Task: Toggle the output word wrap option in the notebook.
Action: Mouse moved to (22, 548)
Screenshot: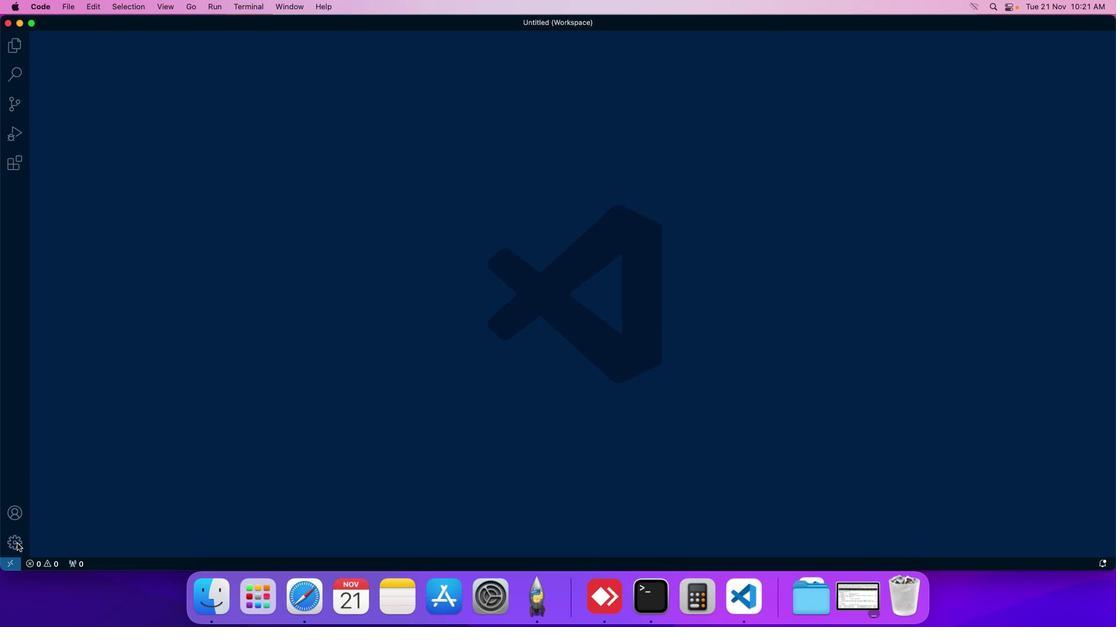 
Action: Mouse pressed left at (22, 548)
Screenshot: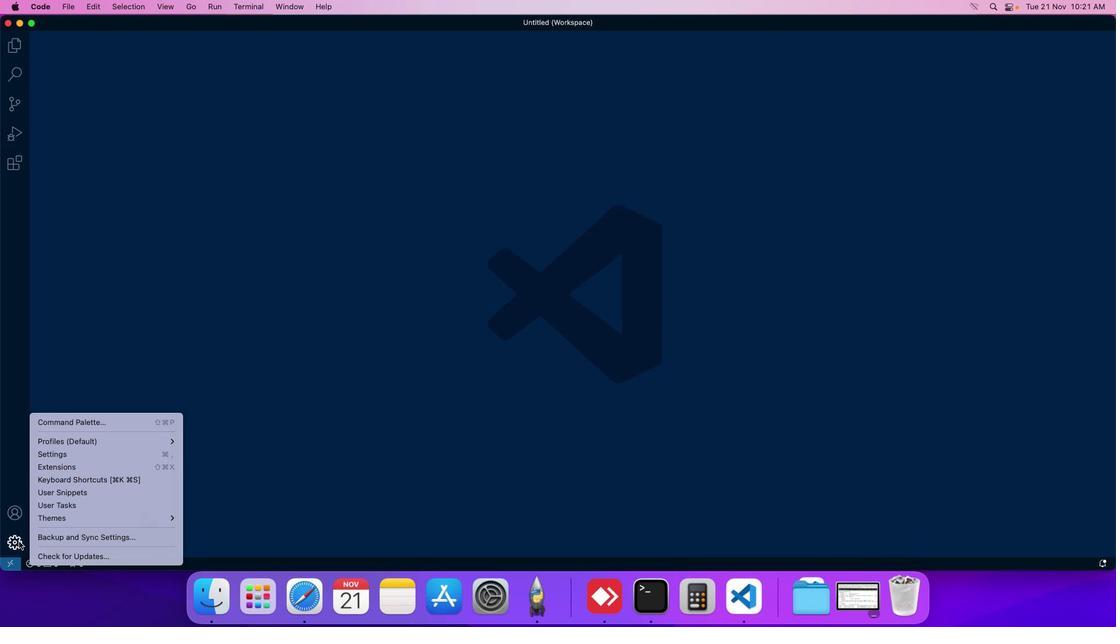 
Action: Mouse moved to (81, 464)
Screenshot: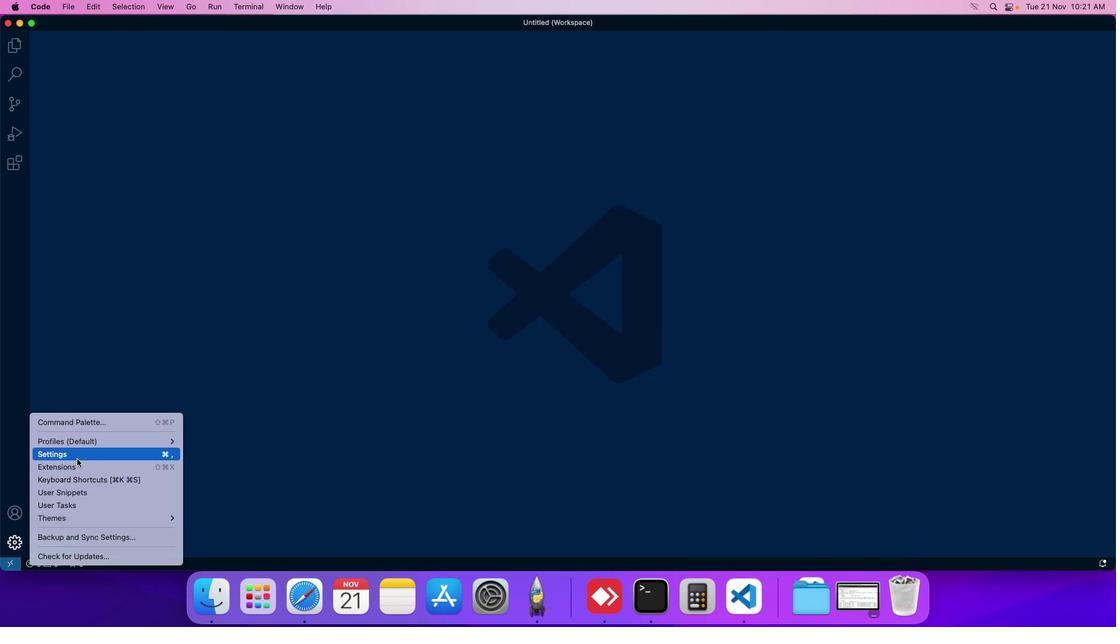 
Action: Mouse pressed left at (81, 464)
Screenshot: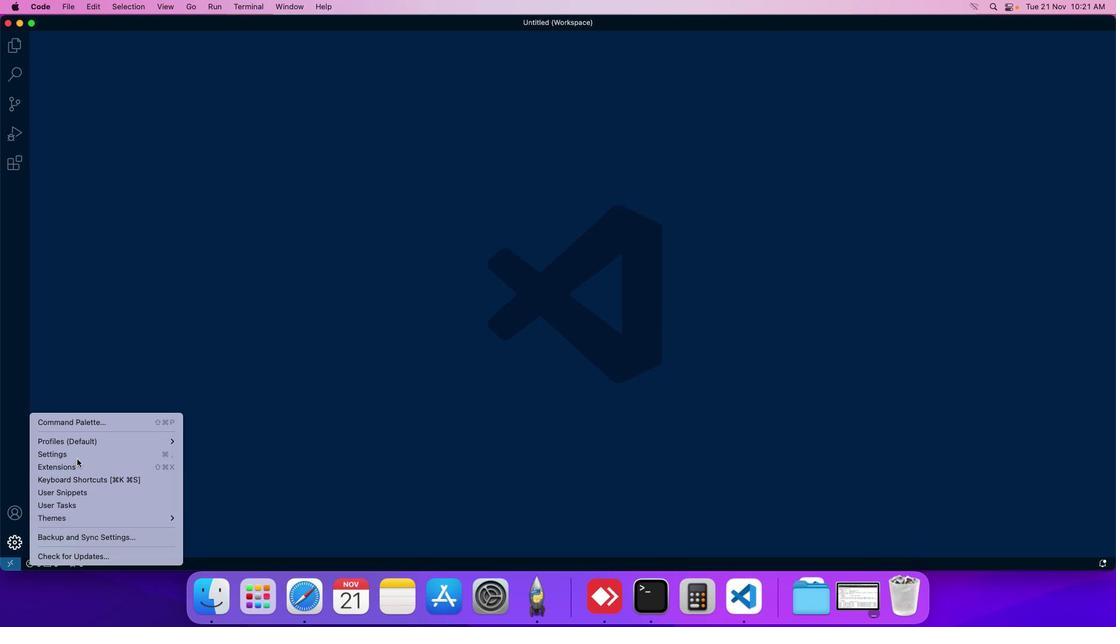 
Action: Mouse moved to (277, 88)
Screenshot: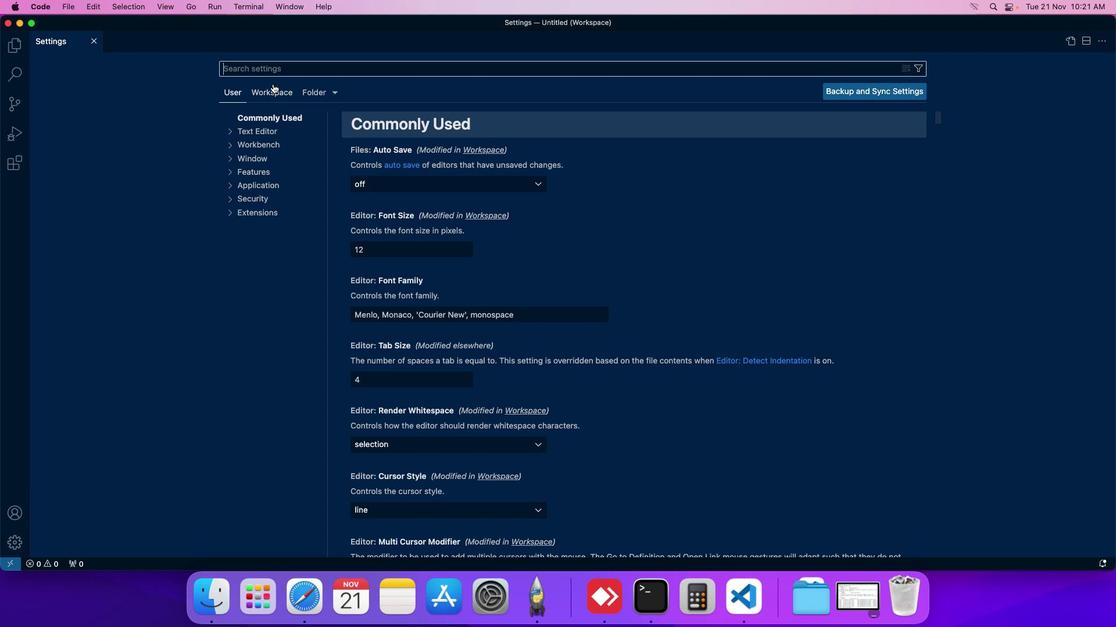 
Action: Mouse pressed left at (277, 88)
Screenshot: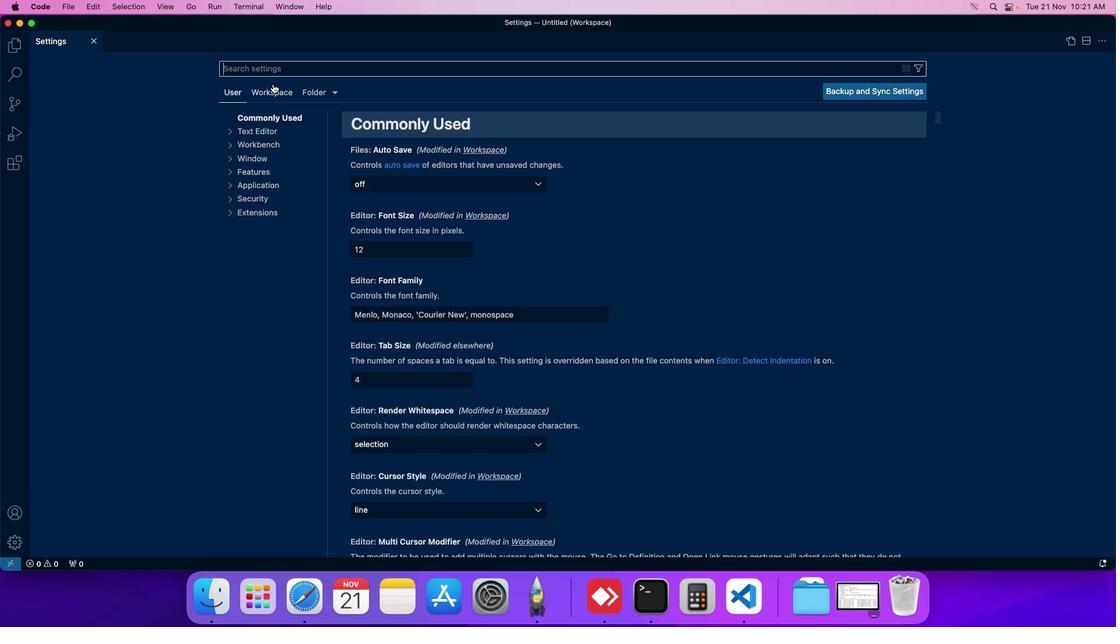 
Action: Mouse moved to (269, 175)
Screenshot: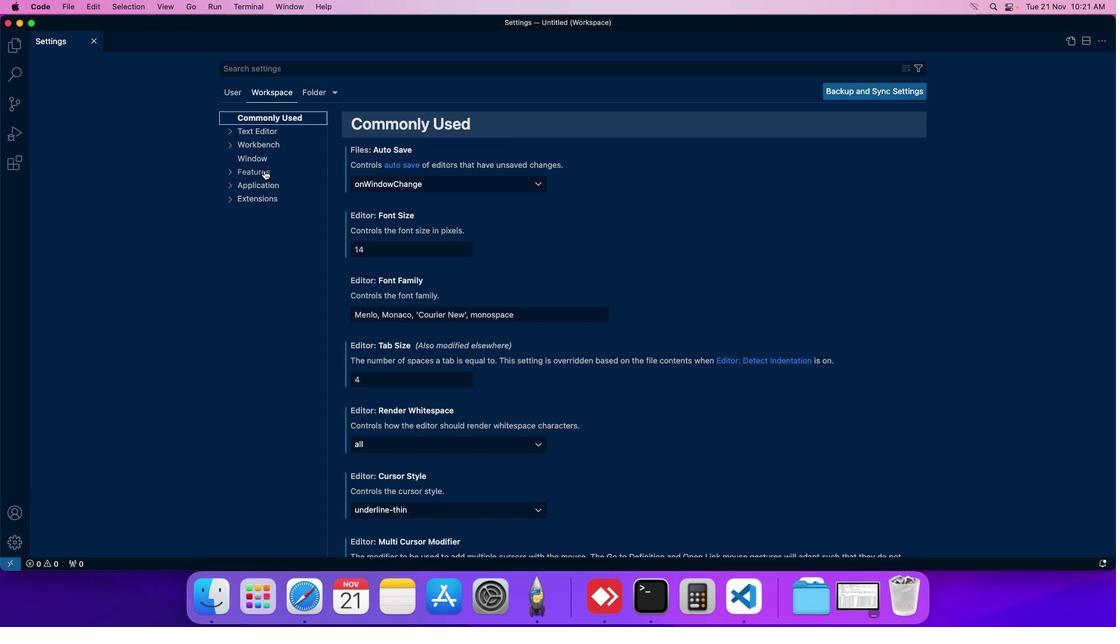 
Action: Mouse pressed left at (269, 175)
Screenshot: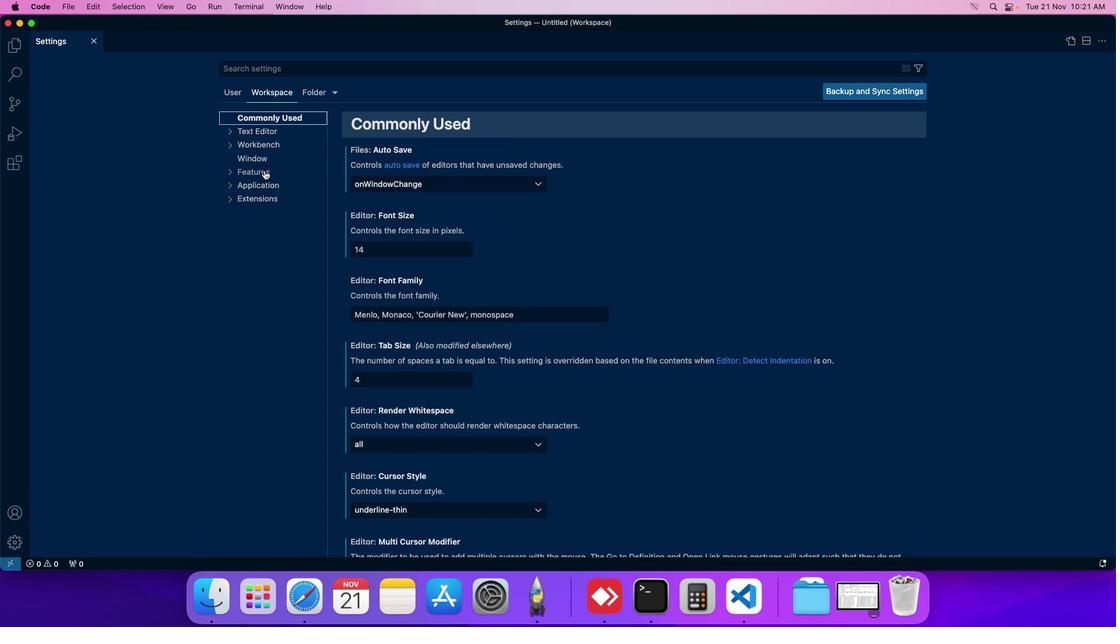 
Action: Mouse moved to (271, 379)
Screenshot: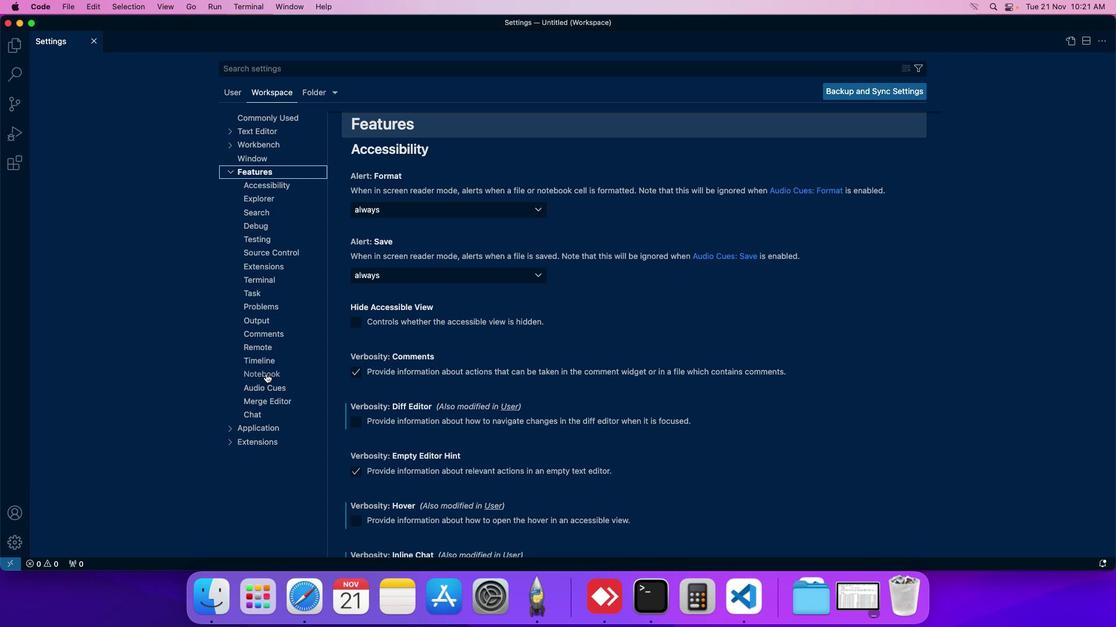 
Action: Mouse pressed left at (271, 379)
Screenshot: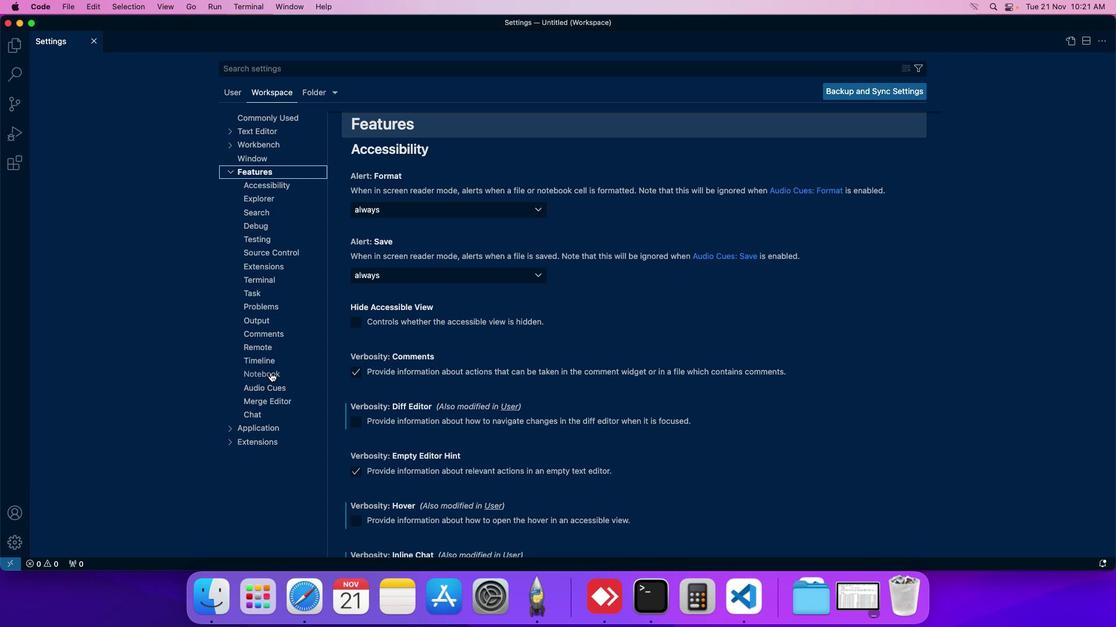 
Action: Mouse moved to (388, 404)
Screenshot: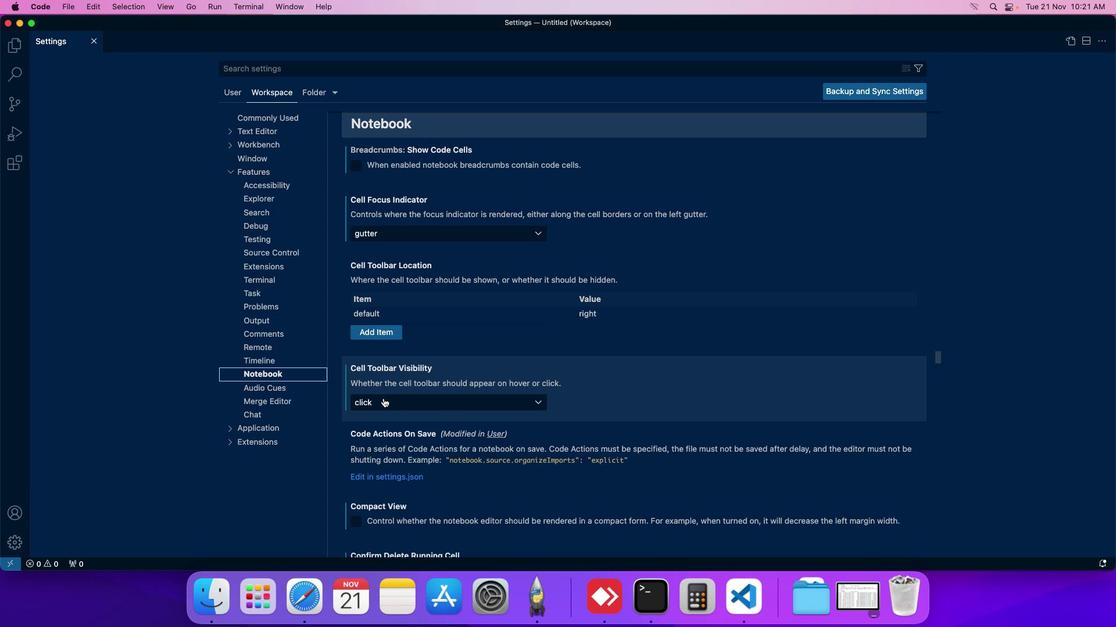 
Action: Mouse scrolled (388, 404) with delta (5, 4)
Screenshot: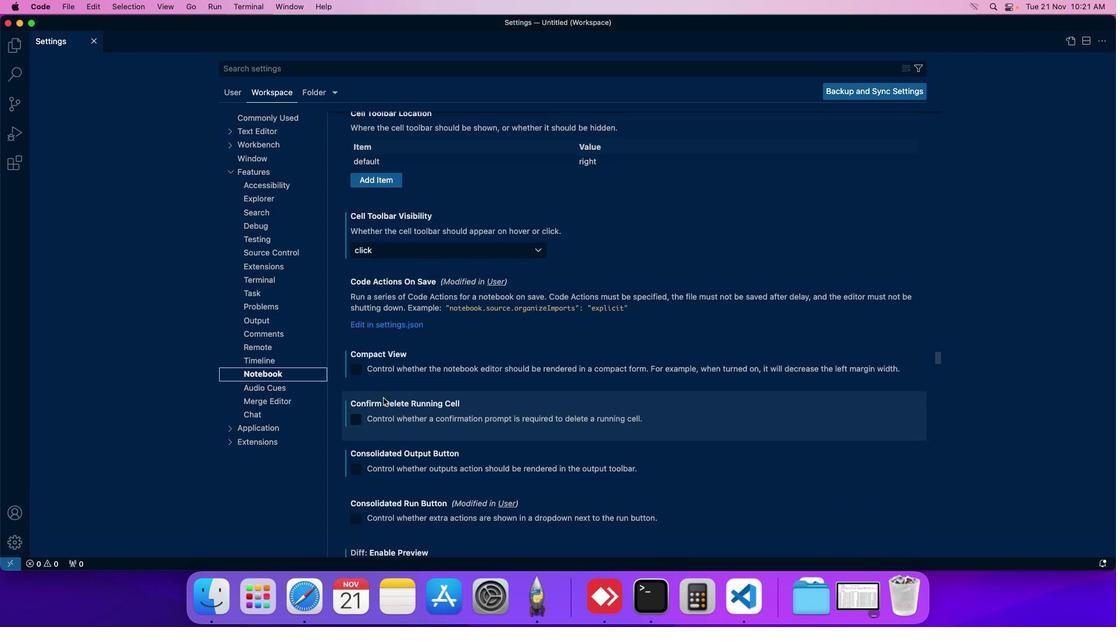 
Action: Mouse scrolled (388, 404) with delta (5, 4)
Screenshot: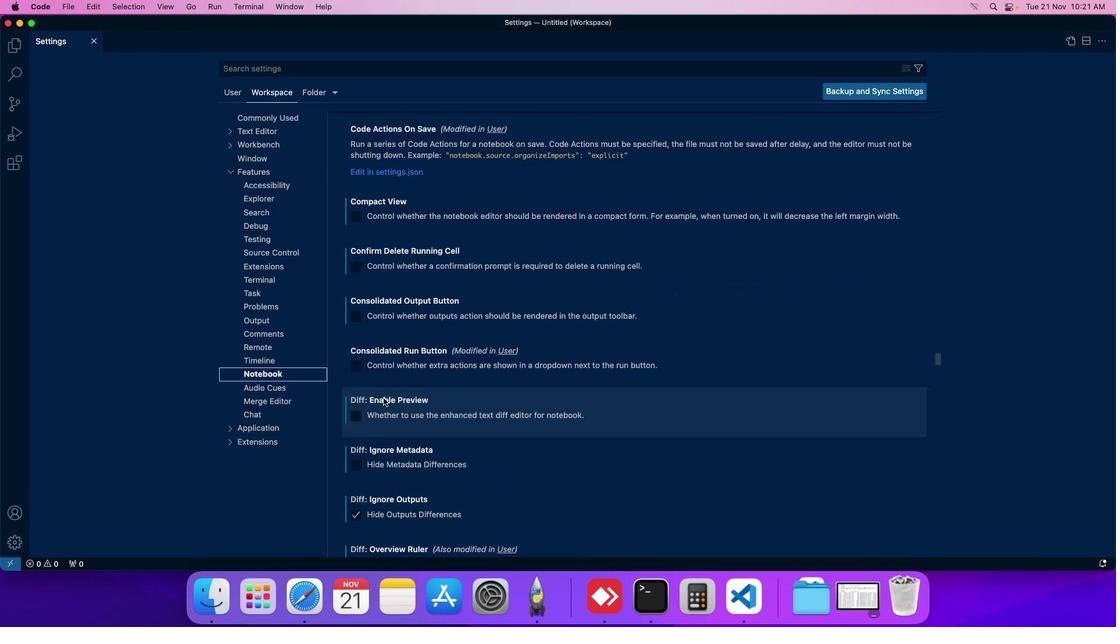
Action: Mouse scrolled (388, 404) with delta (5, 4)
Screenshot: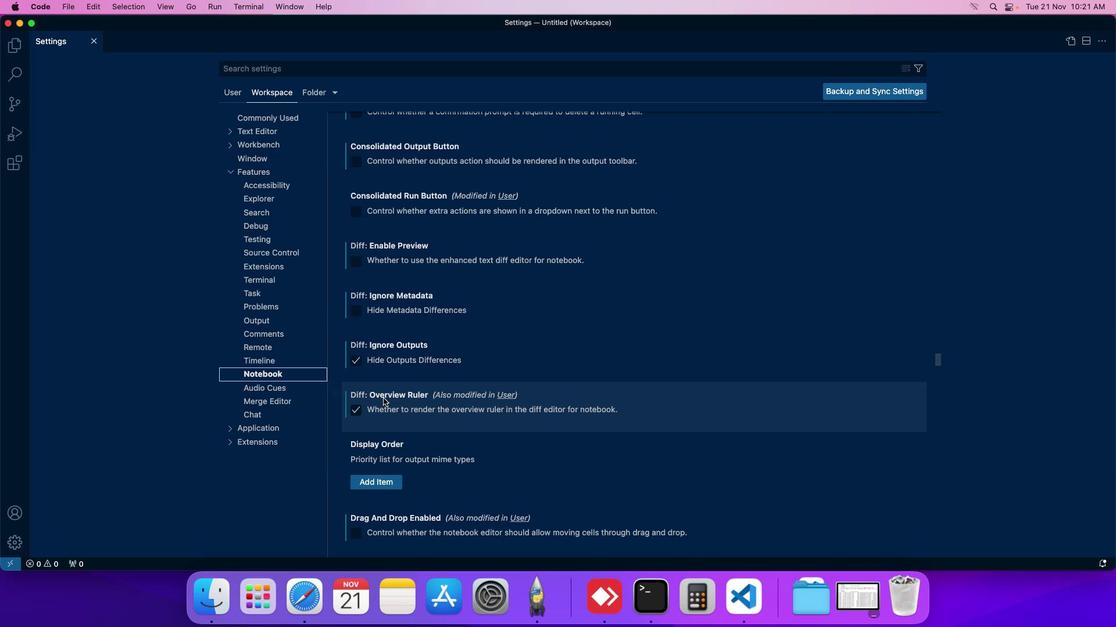 
Action: Mouse scrolled (388, 404) with delta (5, 4)
Screenshot: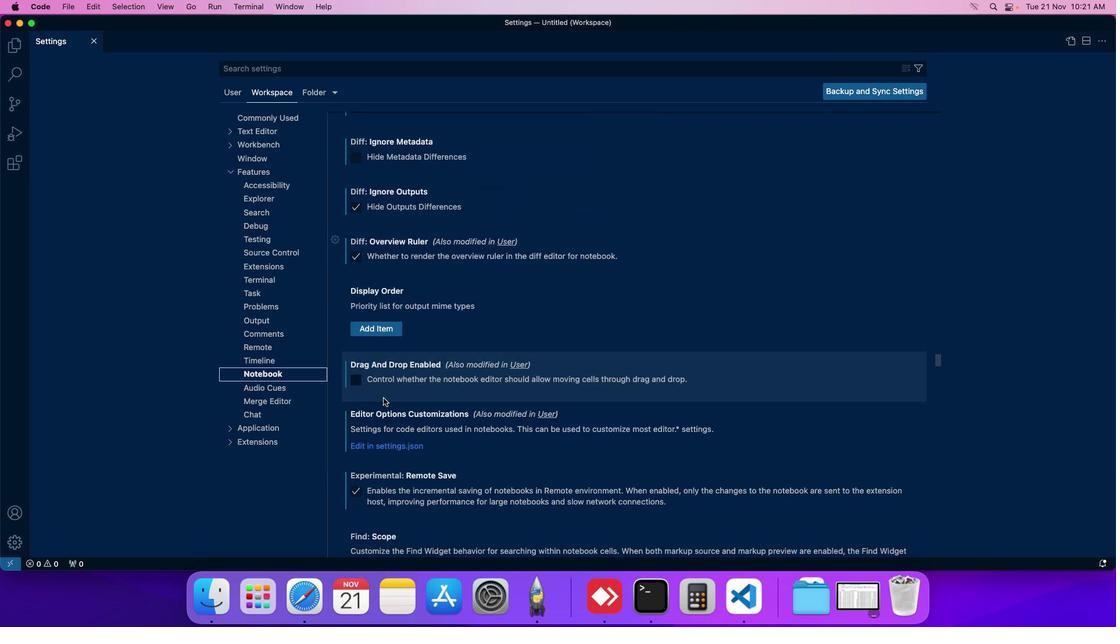 
Action: Mouse scrolled (388, 404) with delta (5, 4)
Screenshot: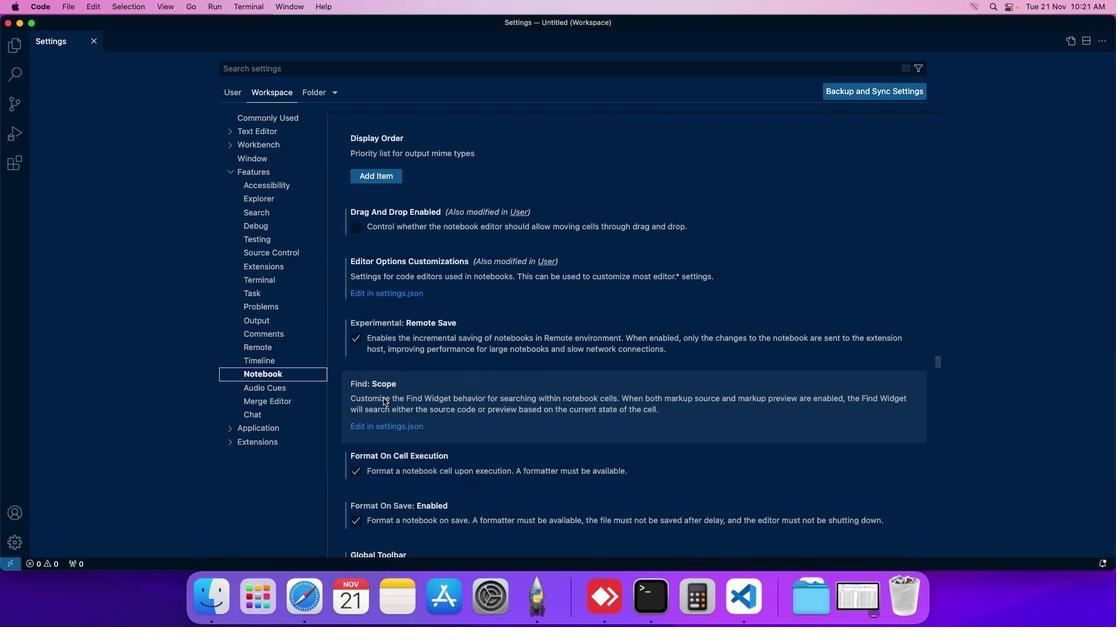 
Action: Mouse scrolled (388, 404) with delta (5, 4)
Screenshot: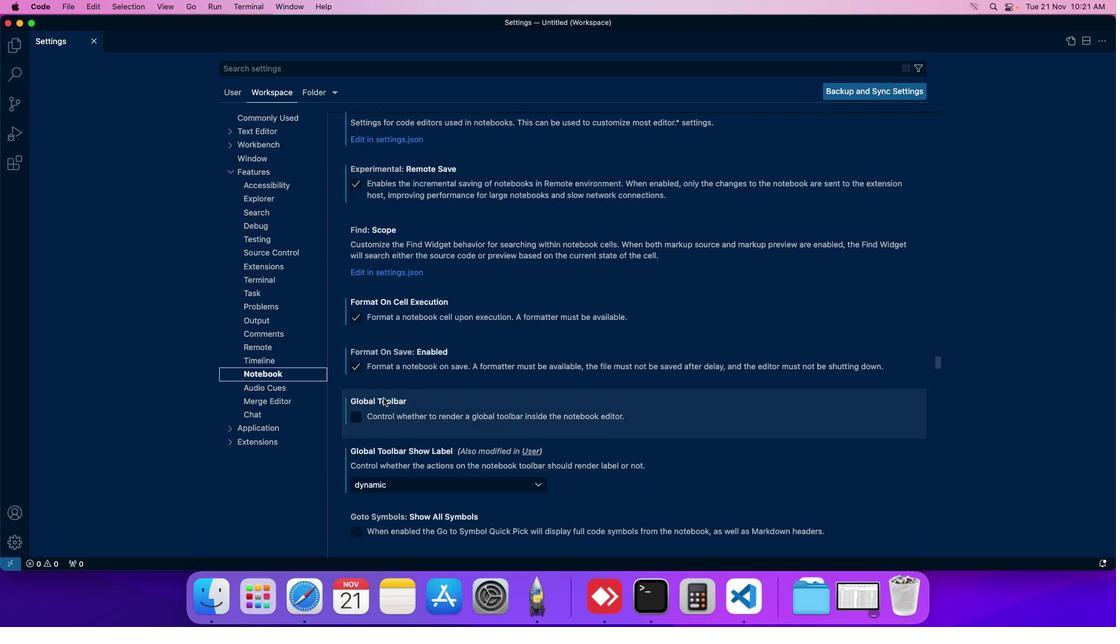
Action: Mouse scrolled (388, 404) with delta (5, 4)
Screenshot: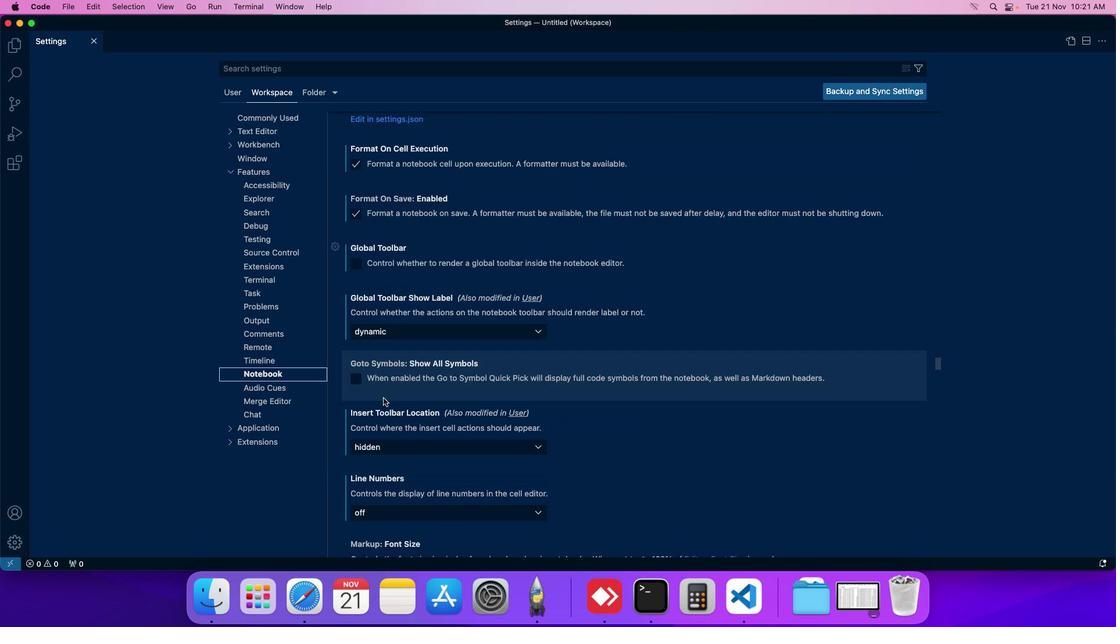 
Action: Mouse scrolled (388, 404) with delta (5, 4)
Screenshot: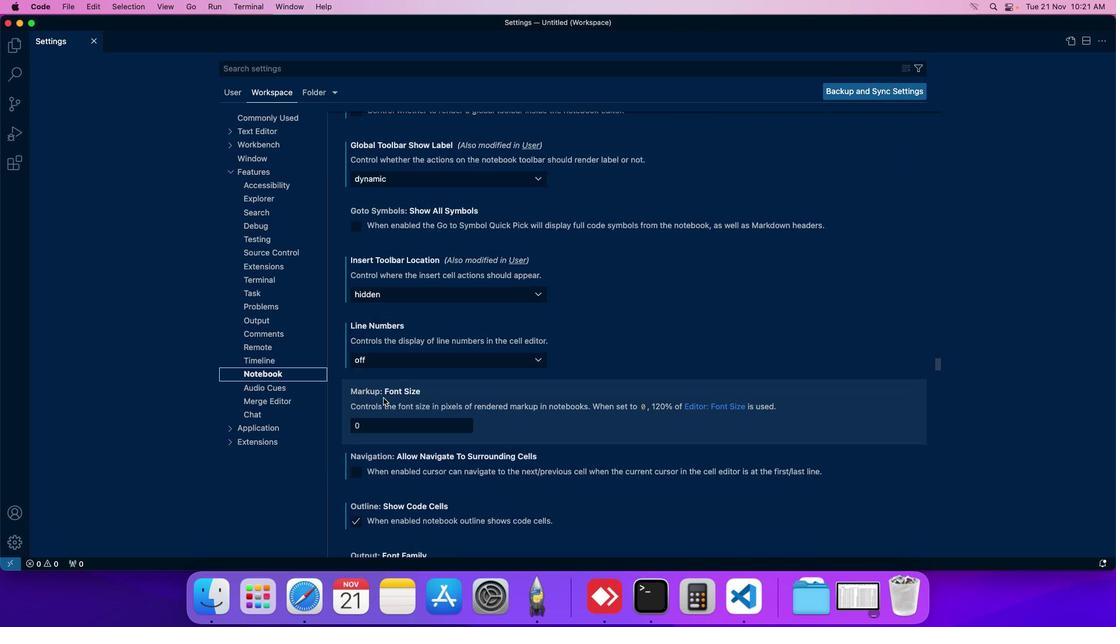 
Action: Mouse scrolled (388, 404) with delta (5, 4)
Screenshot: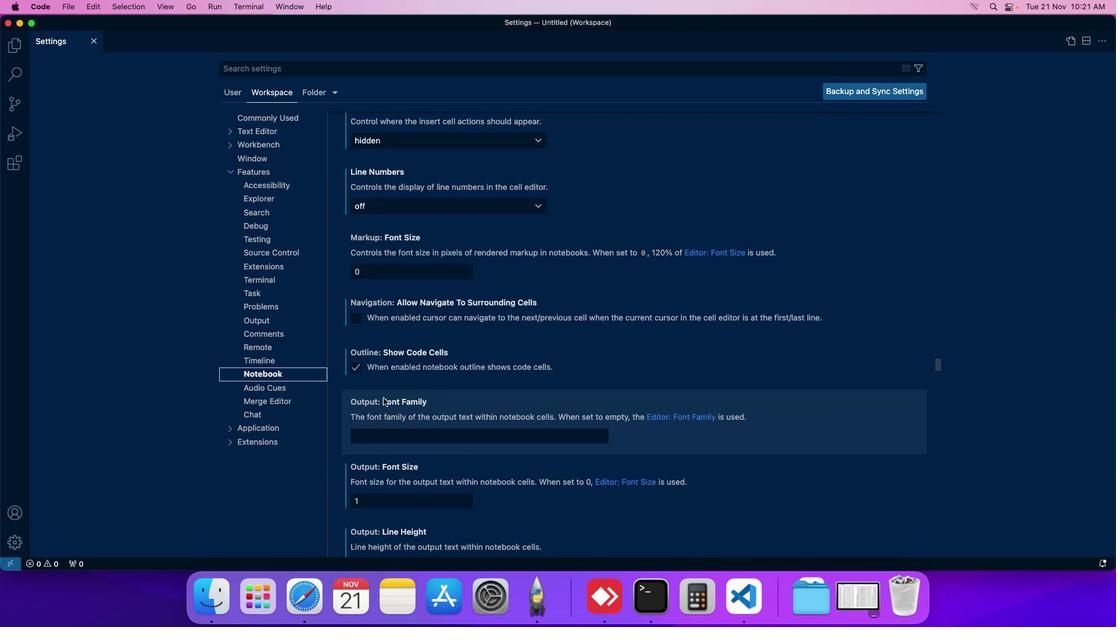 
Action: Mouse scrolled (388, 404) with delta (5, 4)
Screenshot: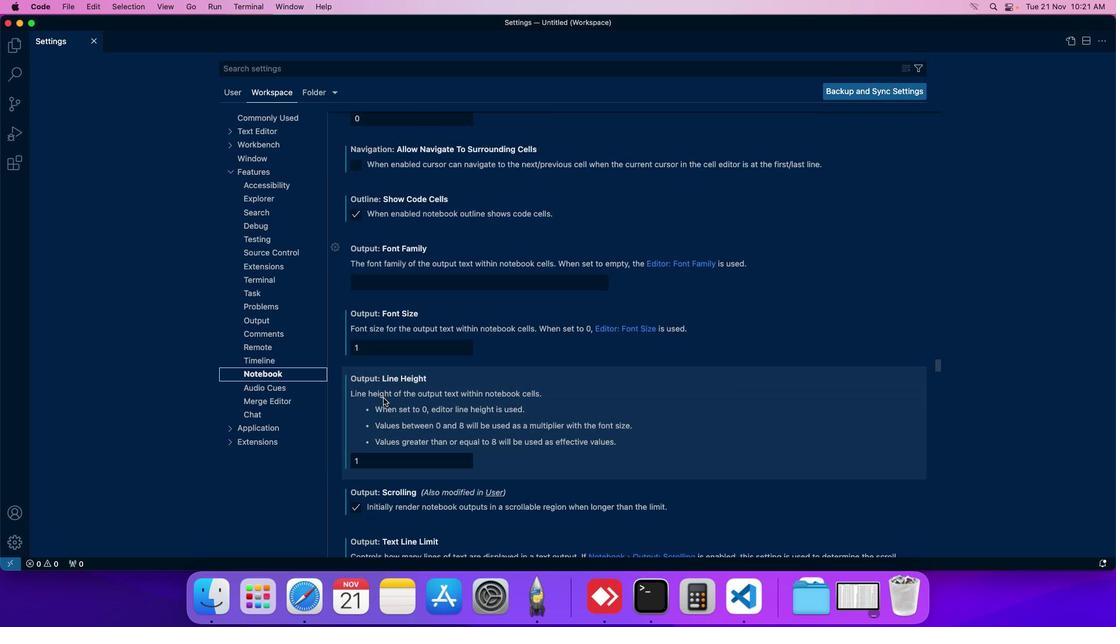 
Action: Mouse scrolled (388, 404) with delta (5, 4)
Screenshot: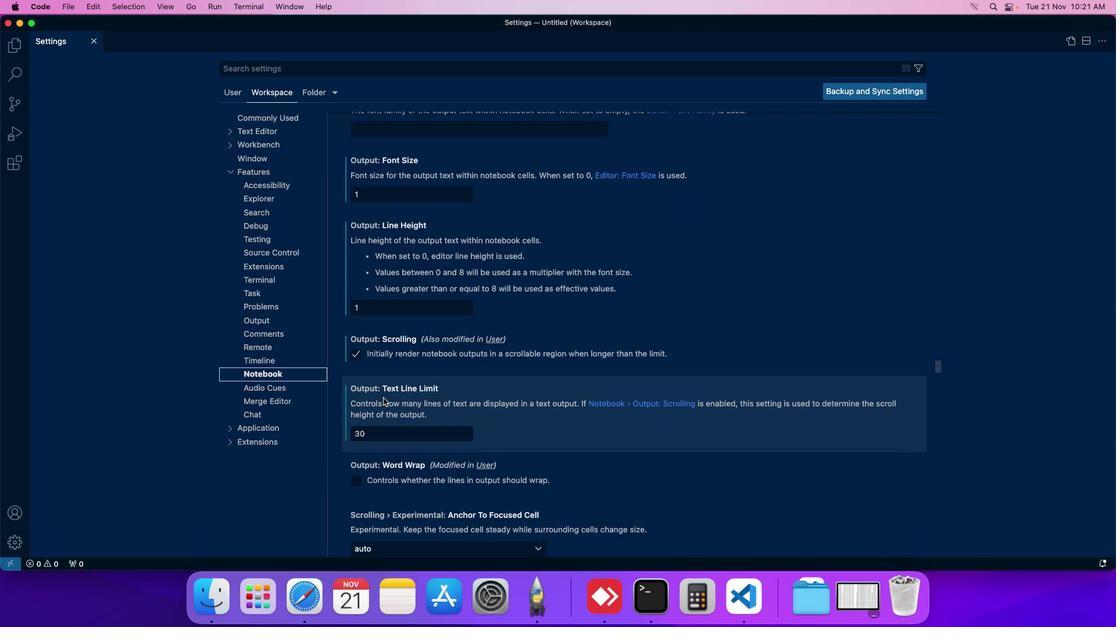 
Action: Mouse scrolled (388, 404) with delta (5, 4)
Screenshot: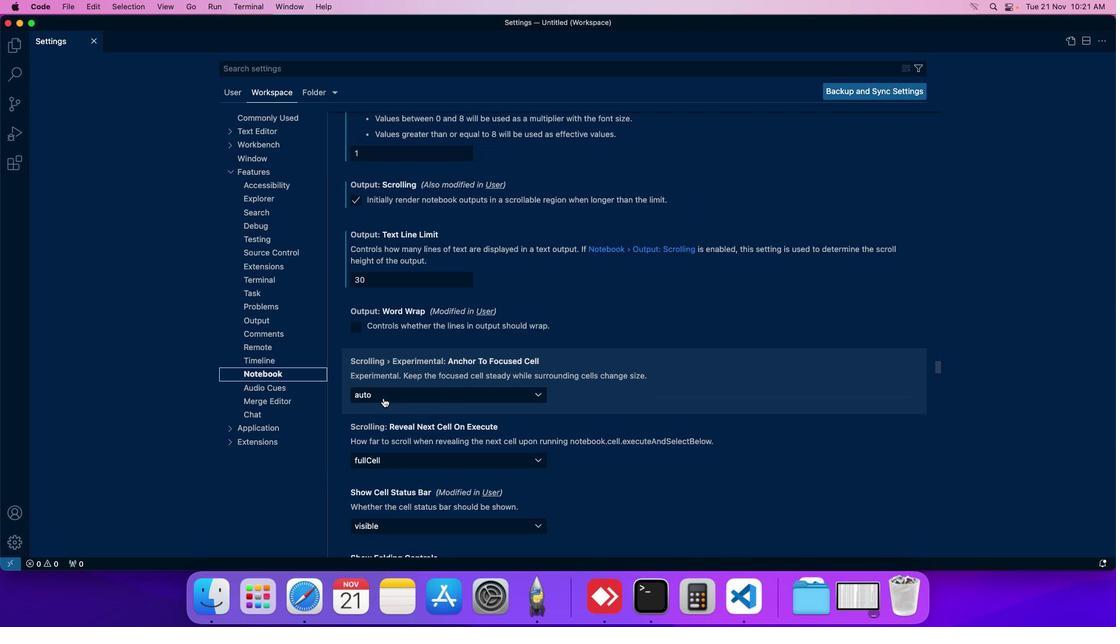 
Action: Mouse moved to (363, 333)
Screenshot: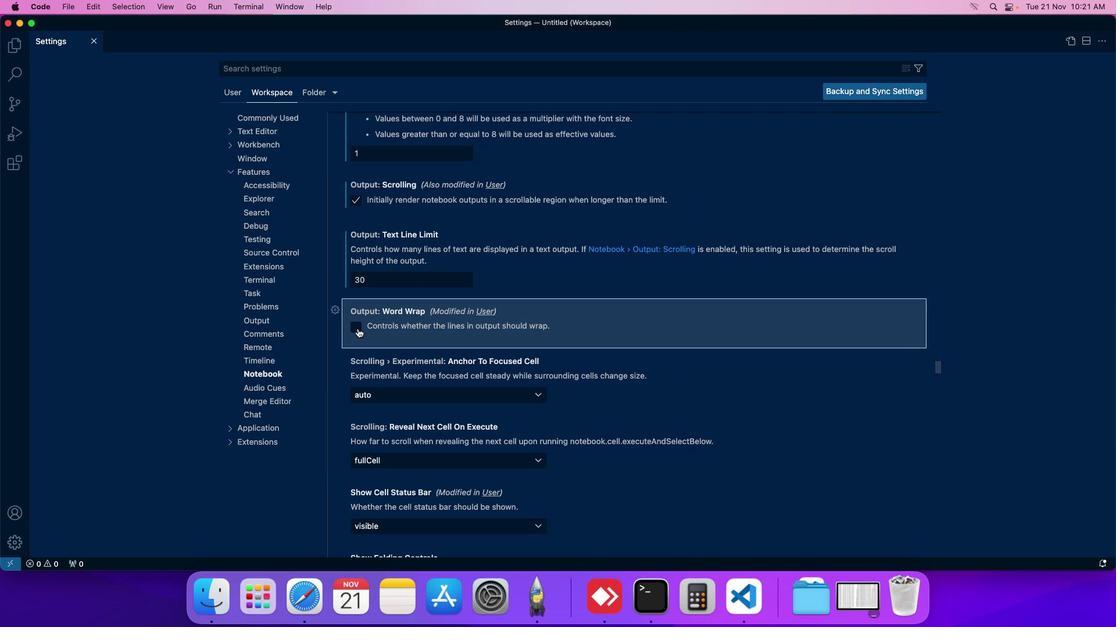 
Action: Mouse pressed left at (363, 333)
Screenshot: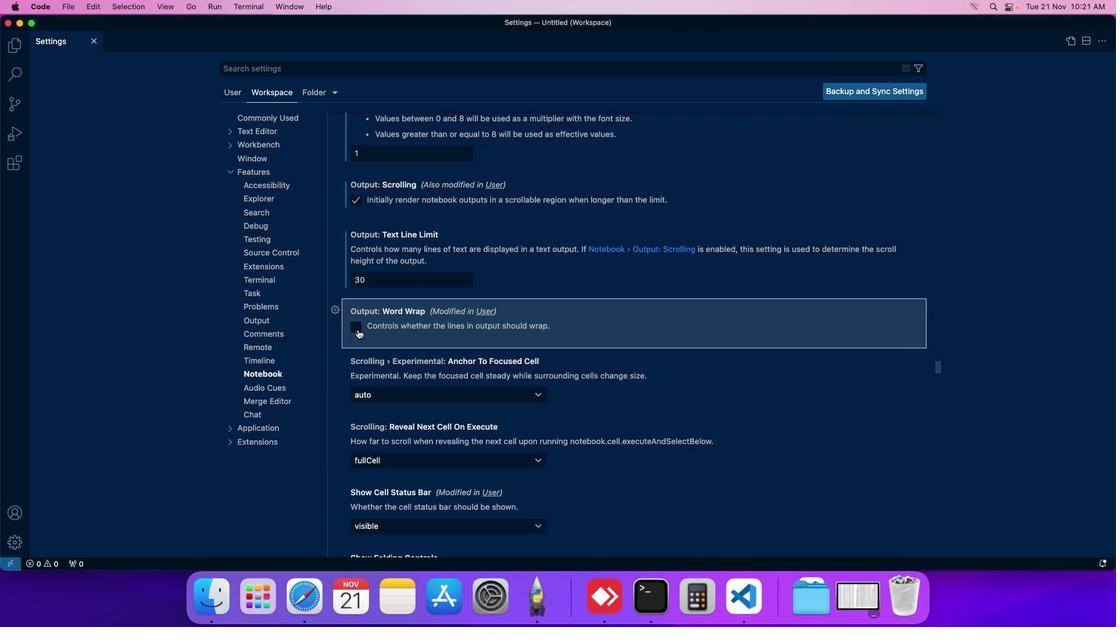 
Action: Mouse moved to (368, 339)
Screenshot: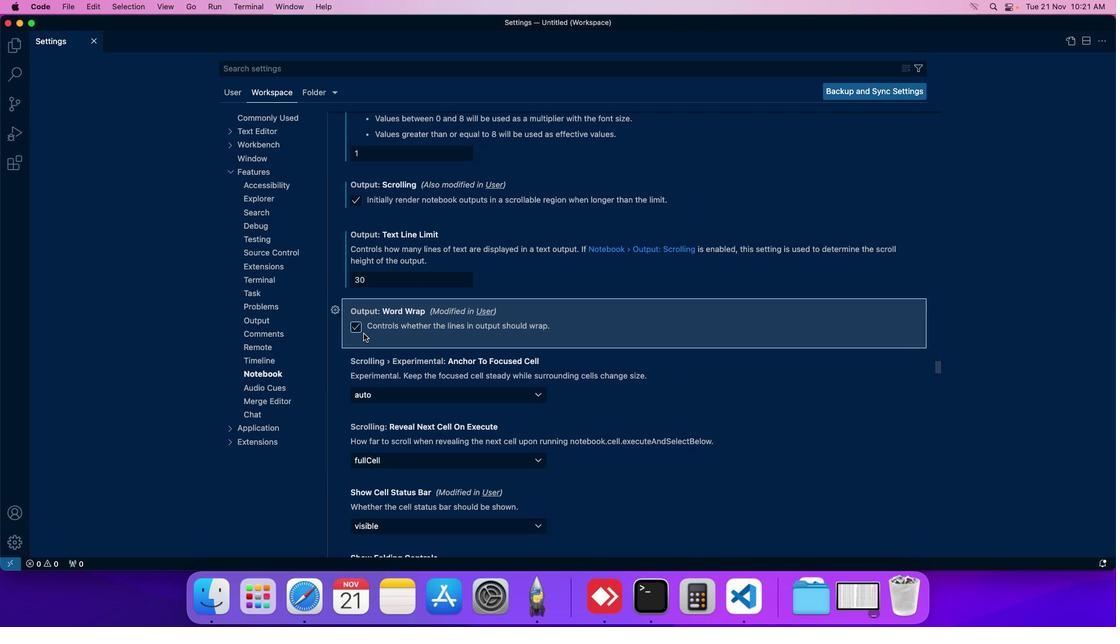 
